 Task: Select Convenience. Add to cart, from pOpshelf for 2298 Nicholas Street, Scandia, Kansas 66966, Cell Number 785-335-5456, following item : Regal Health Food Dried Cranberries (11 oz) - 2
Action: Mouse moved to (282, 123)
Screenshot: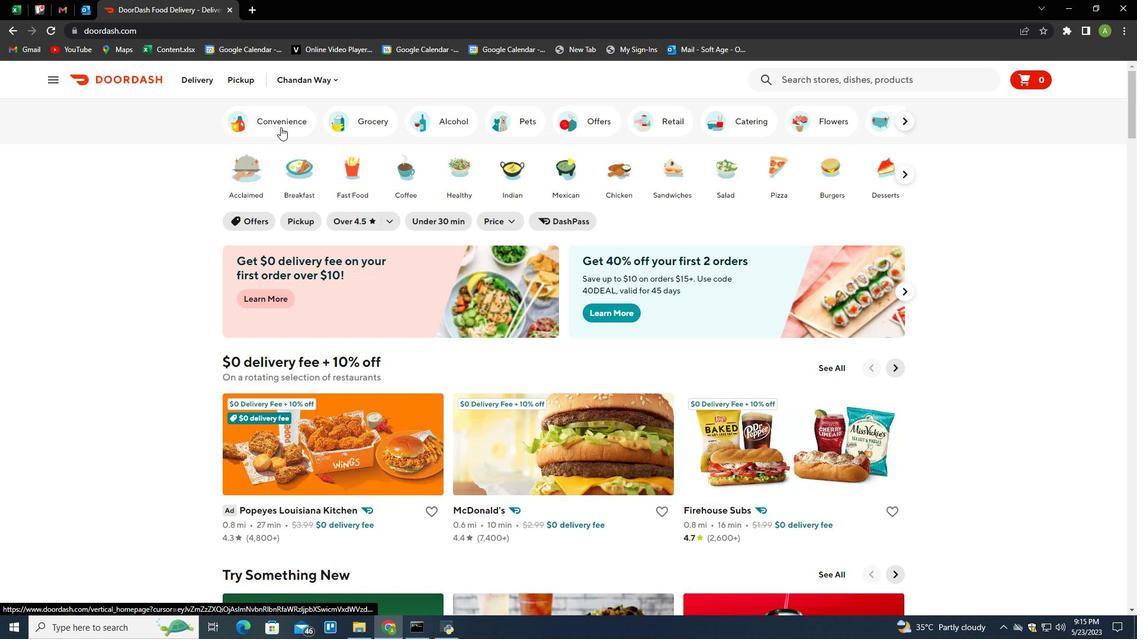 
Action: Mouse pressed left at (282, 123)
Screenshot: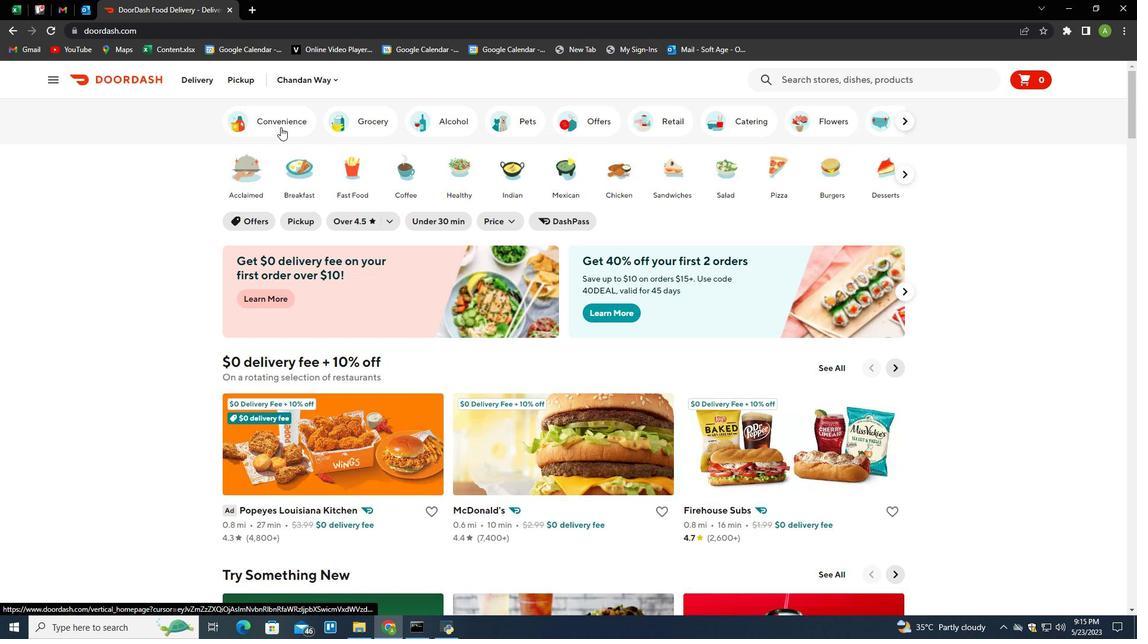 
Action: Mouse moved to (749, 448)
Screenshot: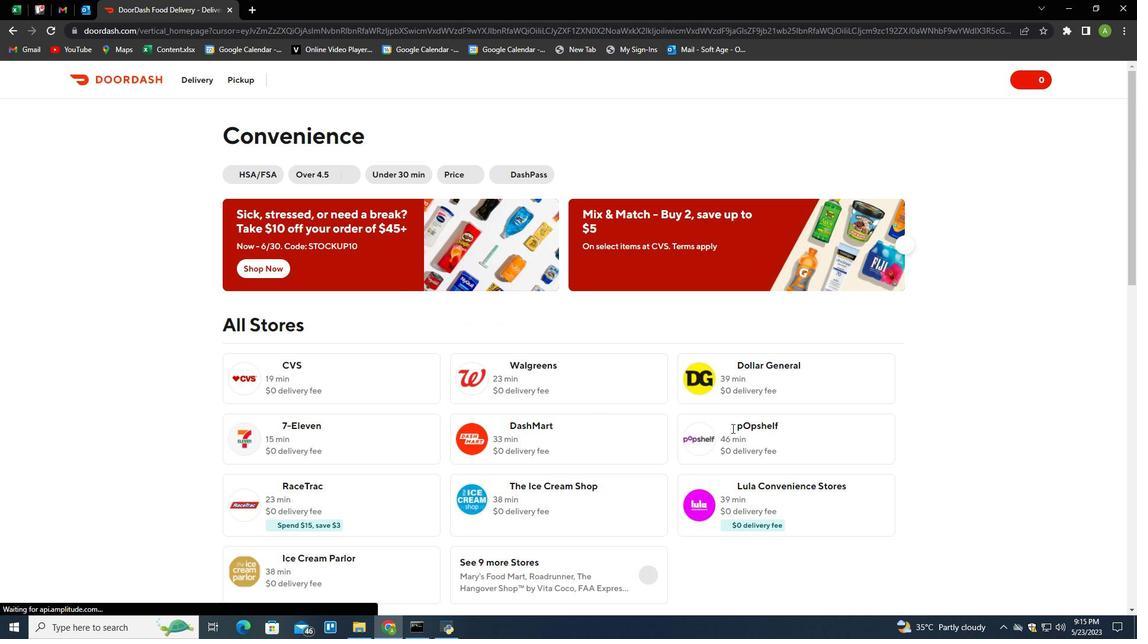 
Action: Mouse pressed left at (749, 448)
Screenshot: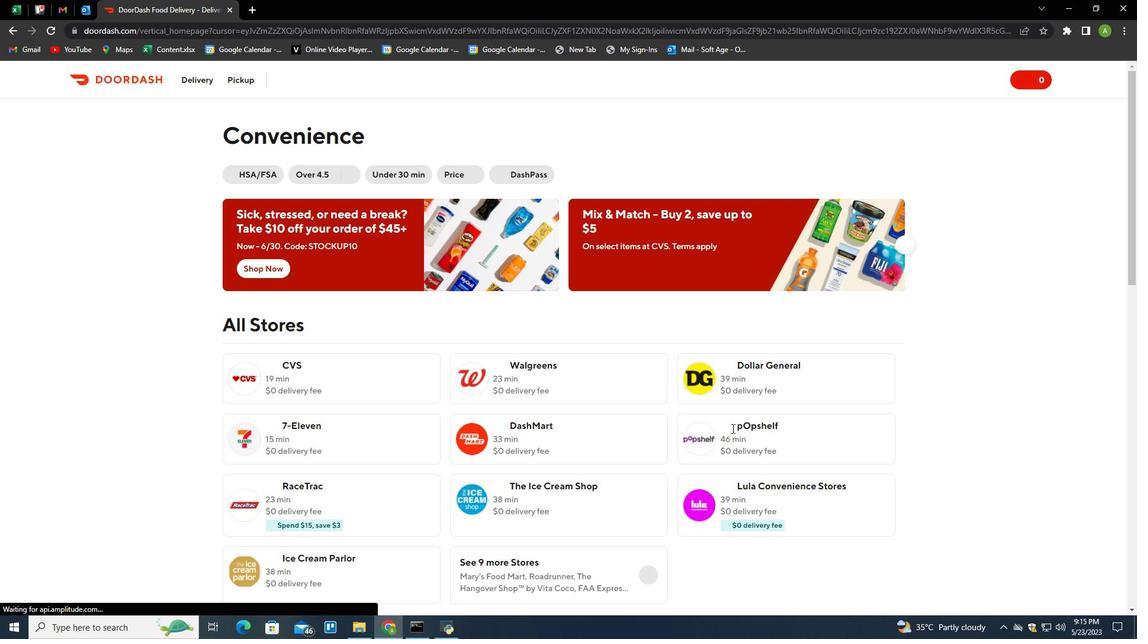
Action: Mouse moved to (244, 78)
Screenshot: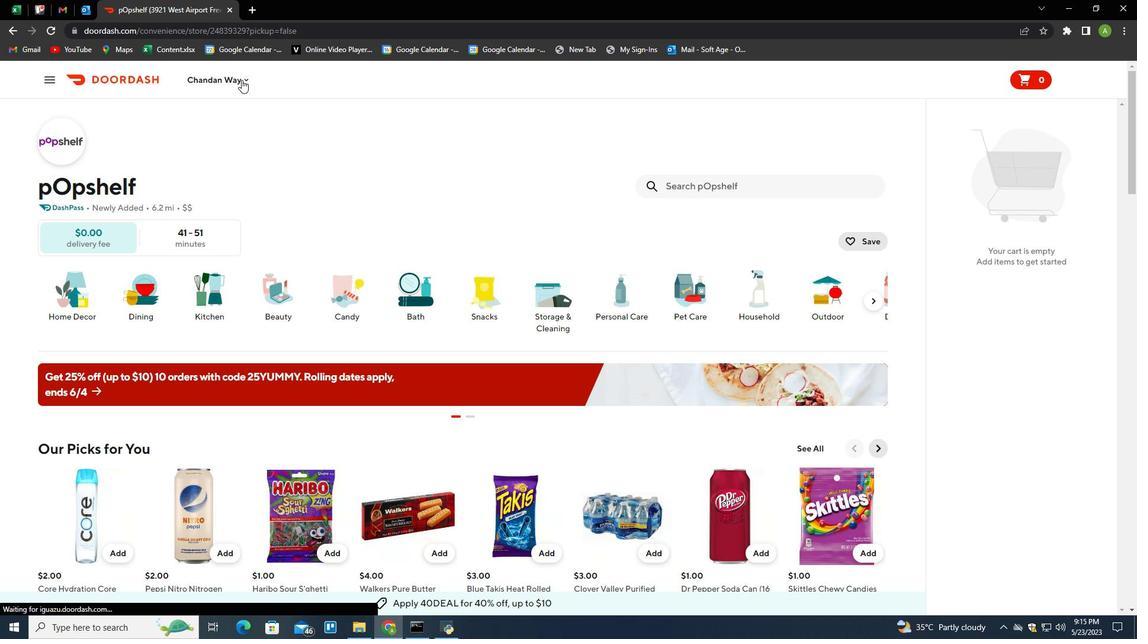 
Action: Mouse pressed left at (244, 78)
Screenshot: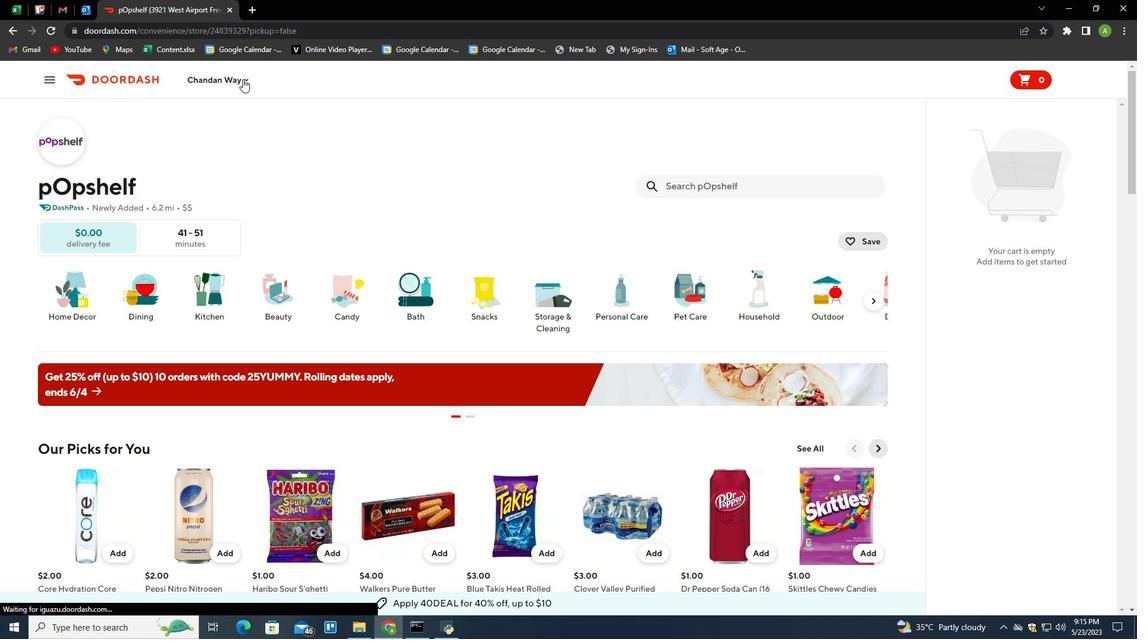 
Action: Mouse moved to (274, 128)
Screenshot: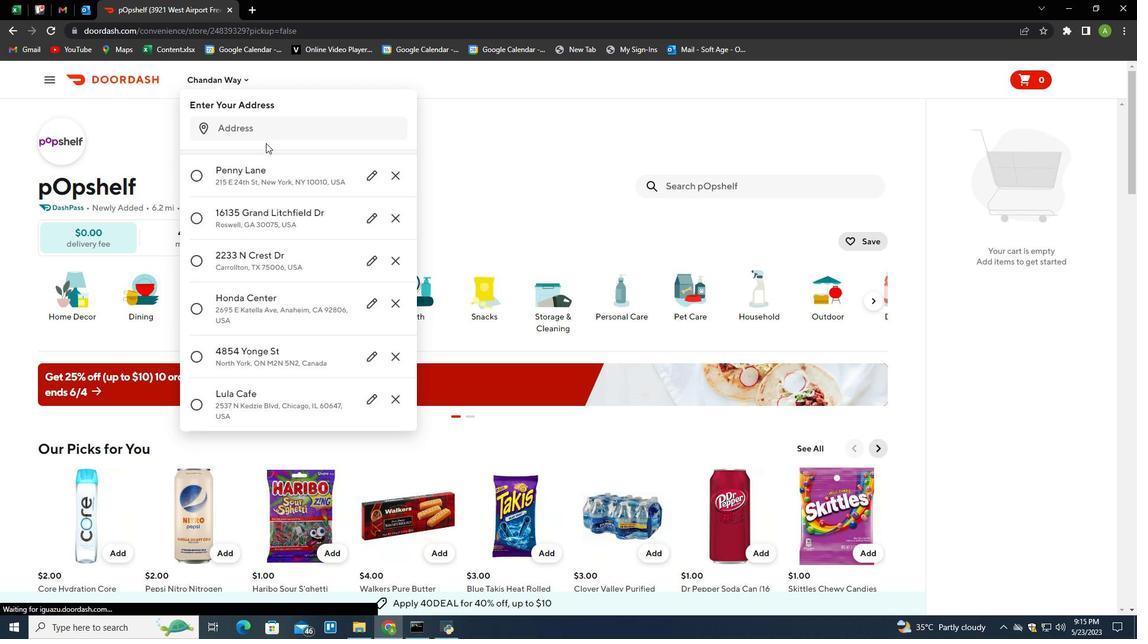 
Action: Mouse pressed left at (274, 128)
Screenshot: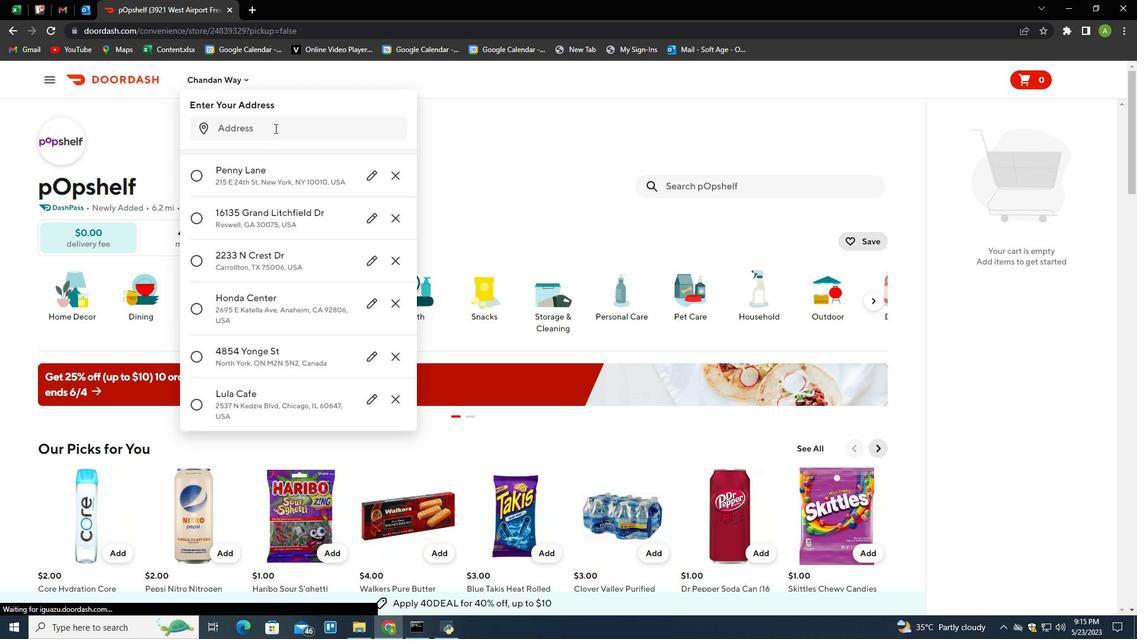 
Action: Mouse moved to (242, 158)
Screenshot: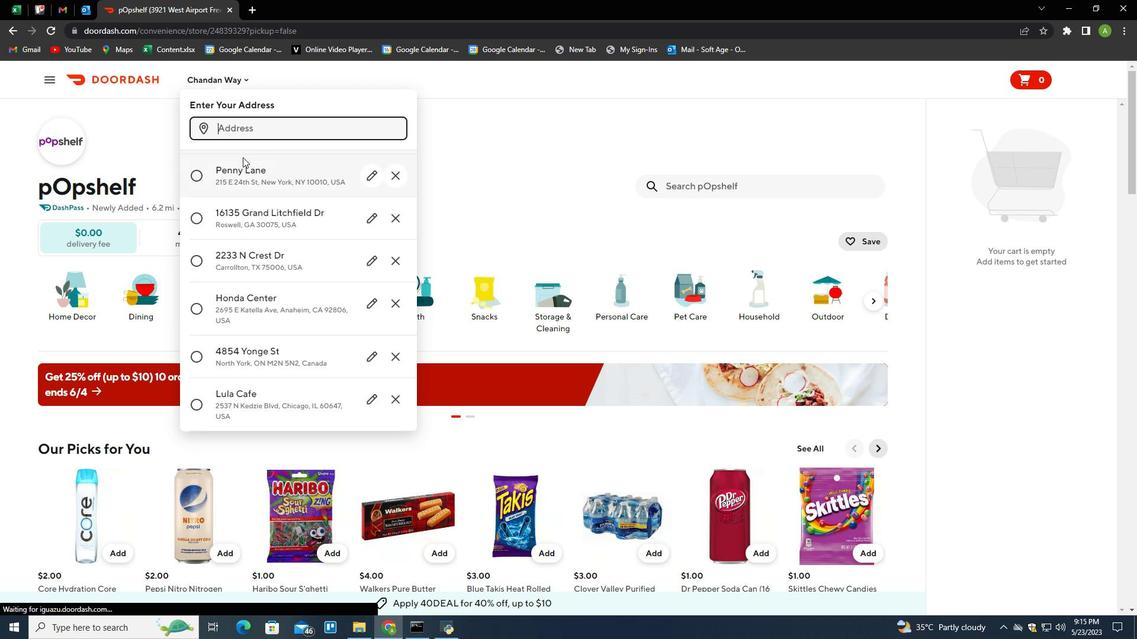 
Action: Key pressed 2298<Key.space>nicholas<Key.space>street<Key.space><Key.backspace>,<Key.space>scandia,<Key.space>kansas<Key.space>66966<Key.enter>
Screenshot: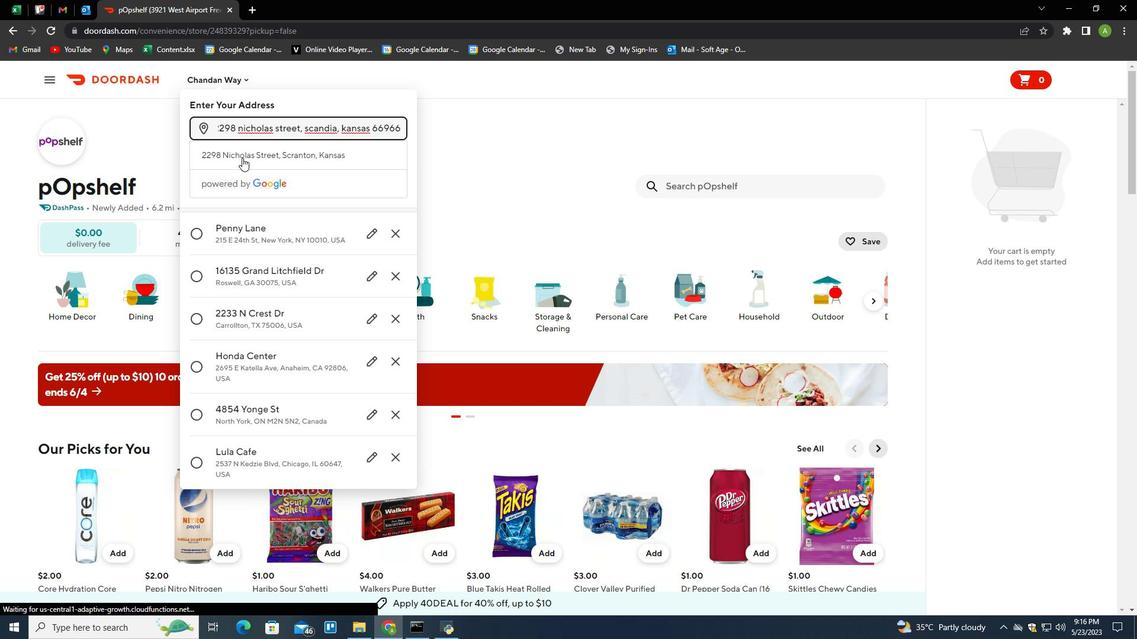 
Action: Mouse moved to (337, 473)
Screenshot: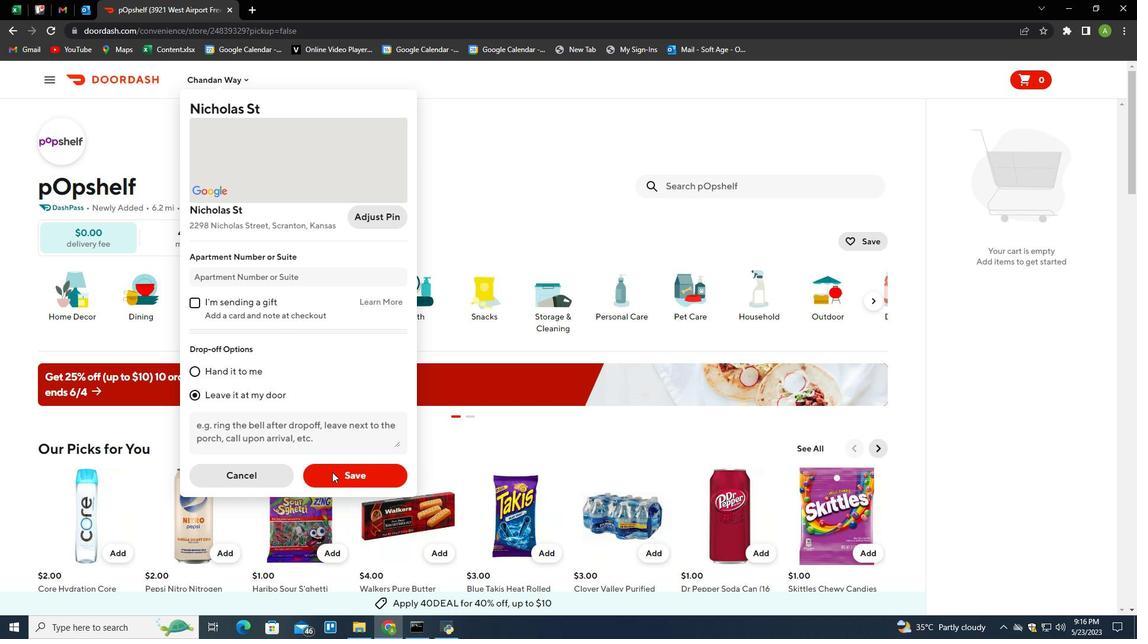 
Action: Mouse pressed left at (337, 473)
Screenshot: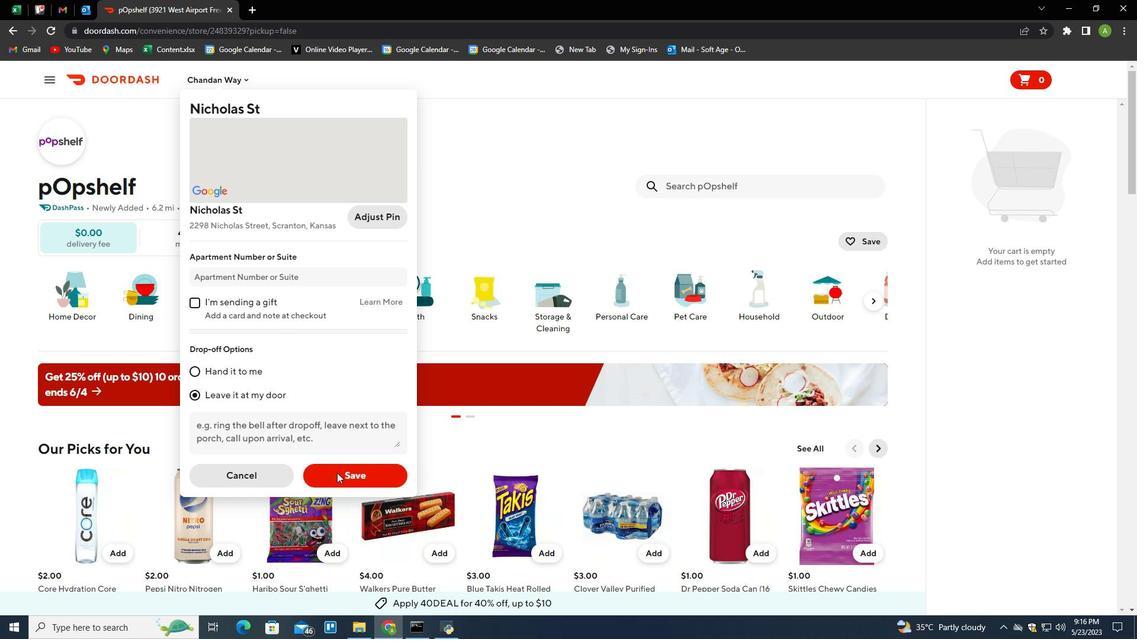 
Action: Mouse moved to (739, 185)
Screenshot: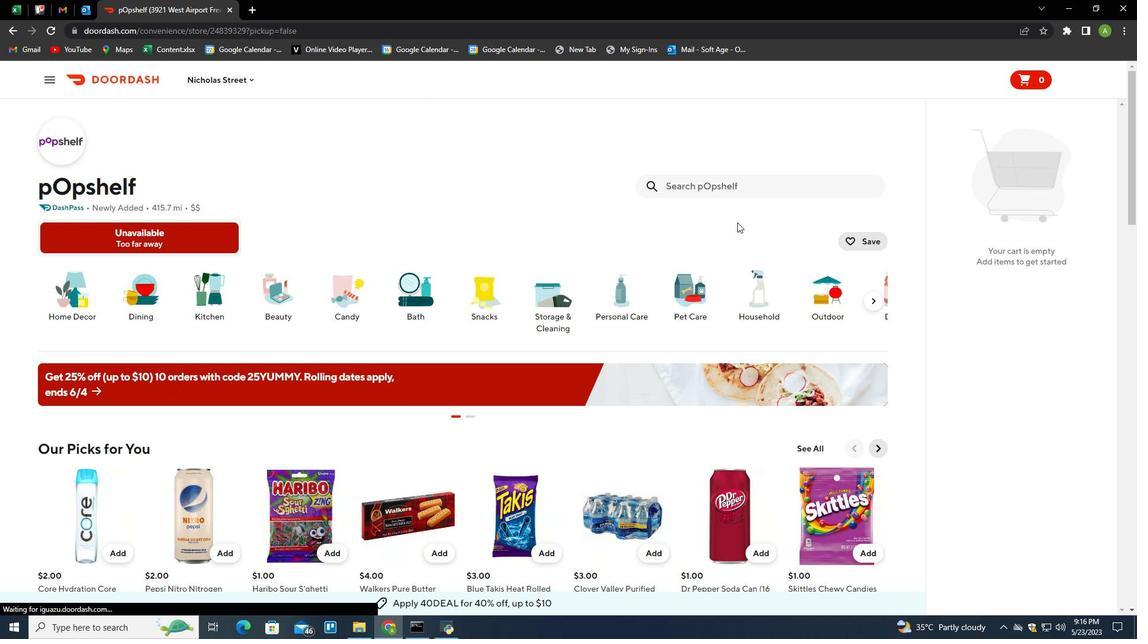 
Action: Mouse pressed left at (739, 185)
Screenshot: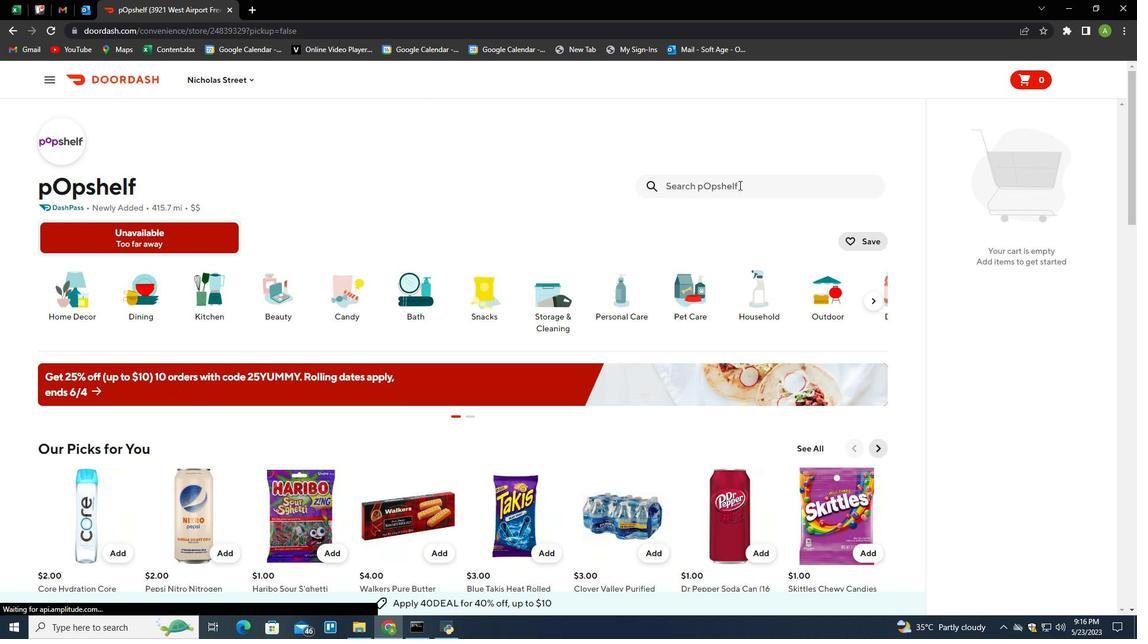 
Action: Mouse moved to (671, 279)
Screenshot: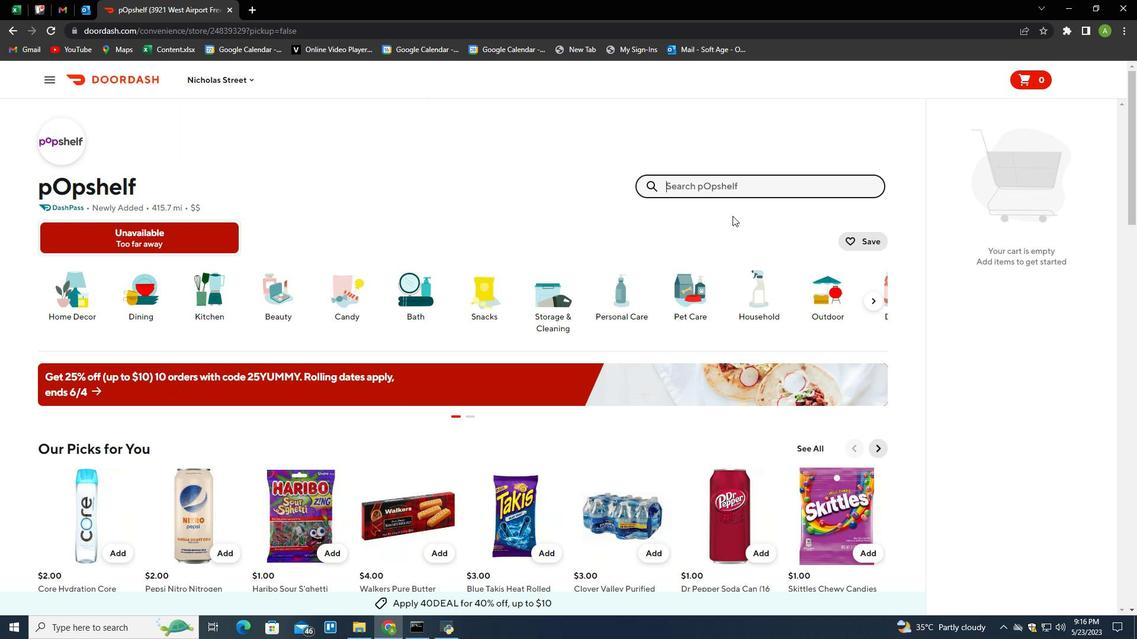 
Action: Key pressed regal<Key.space>healtj<Key.backspace>h<Key.space>food<Key.space>dried<Key.space>cranberris<Key.backspace>es<Key.space><Key.shift>(11<Key.space>opz<Key.backspace><Key.backspace>z<Key.shift>)<Key.enter>
Screenshot: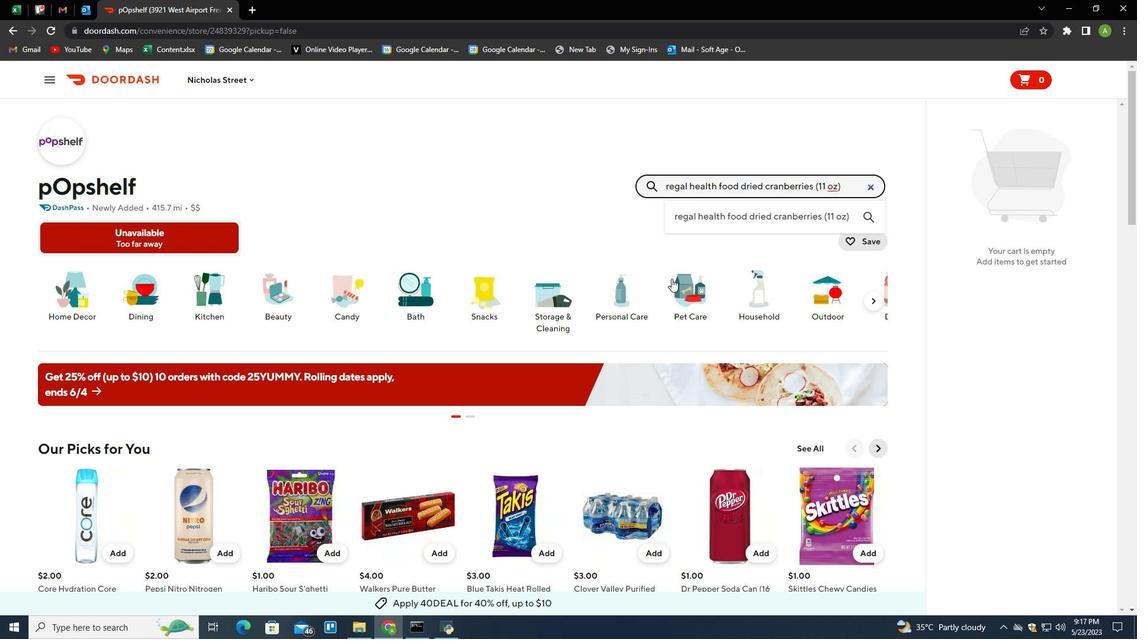
Action: Mouse moved to (116, 311)
Screenshot: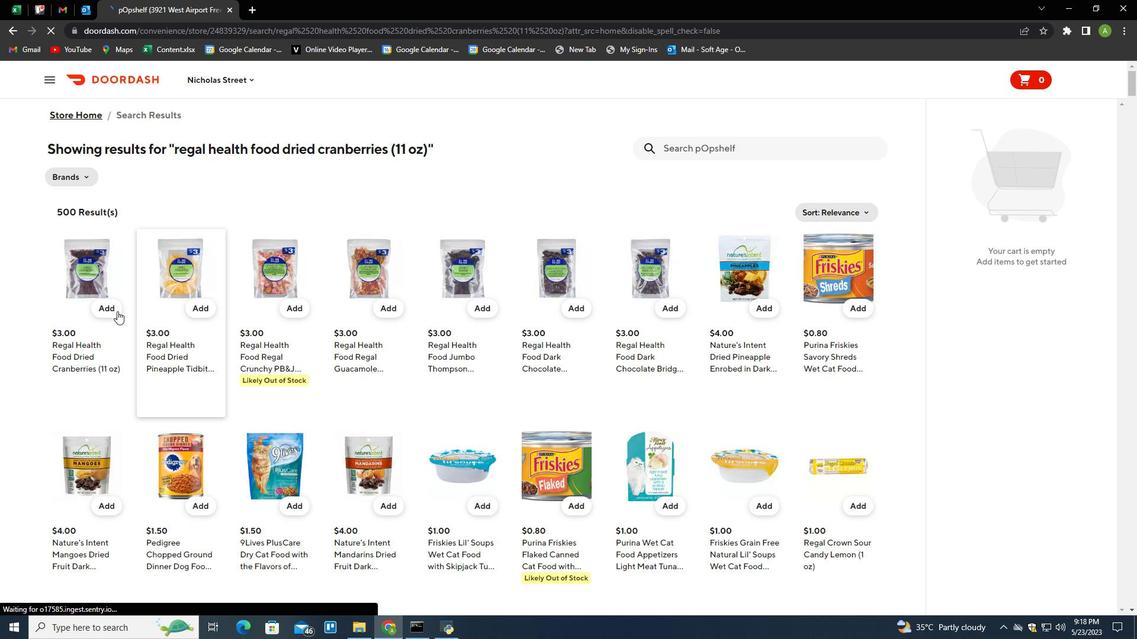 
Action: Mouse pressed left at (116, 311)
Screenshot: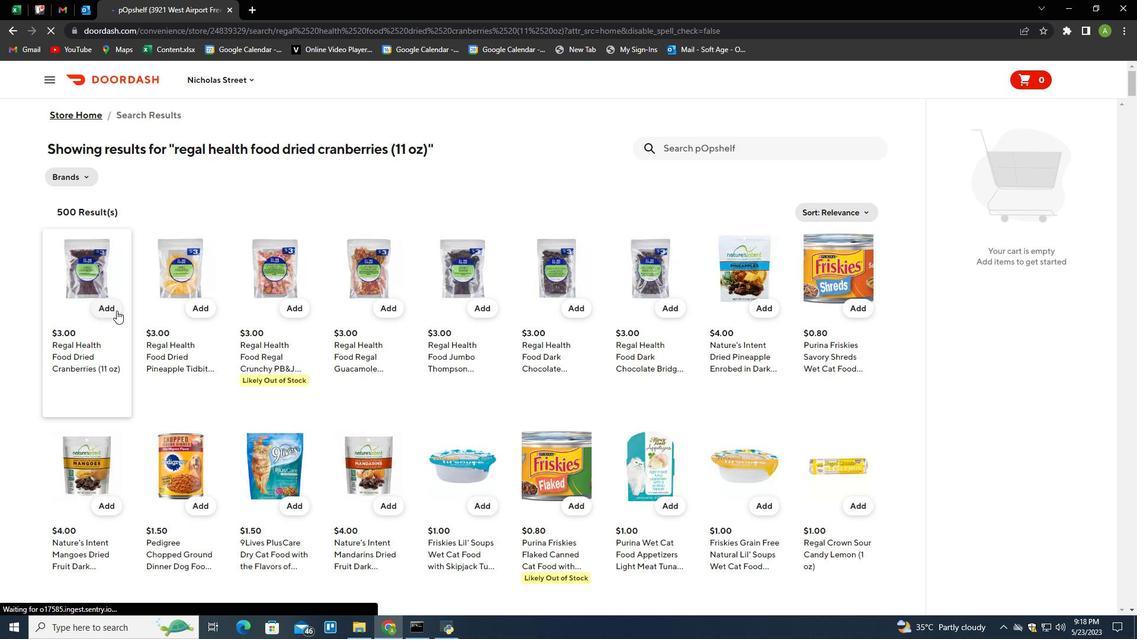 
Action: Mouse moved to (1094, 206)
Screenshot: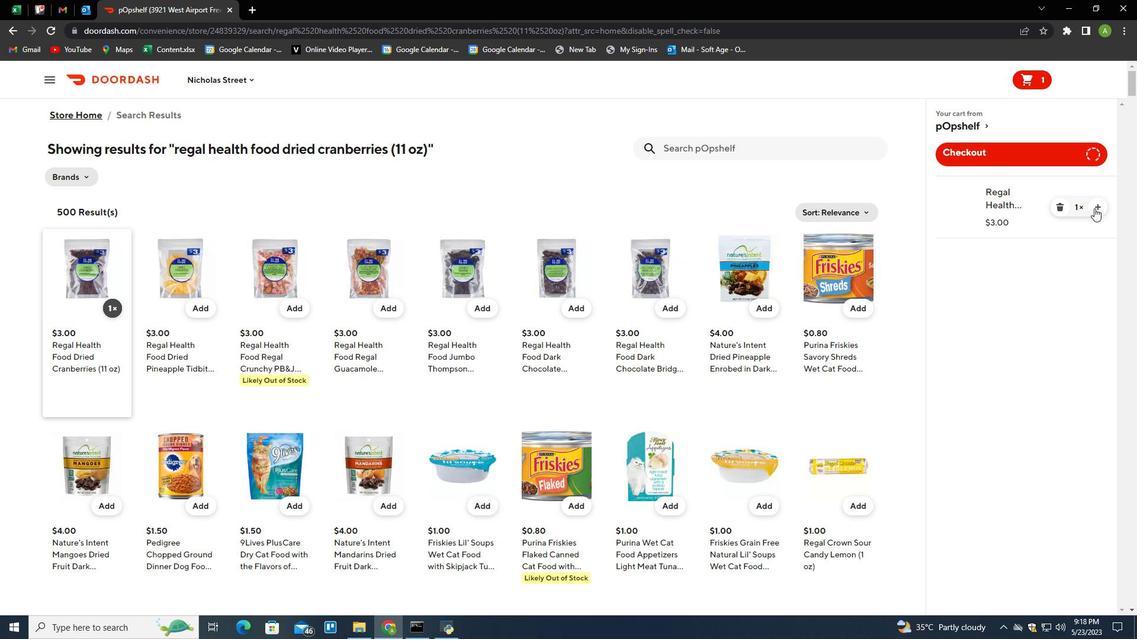 
Action: Mouse pressed left at (1094, 206)
Screenshot: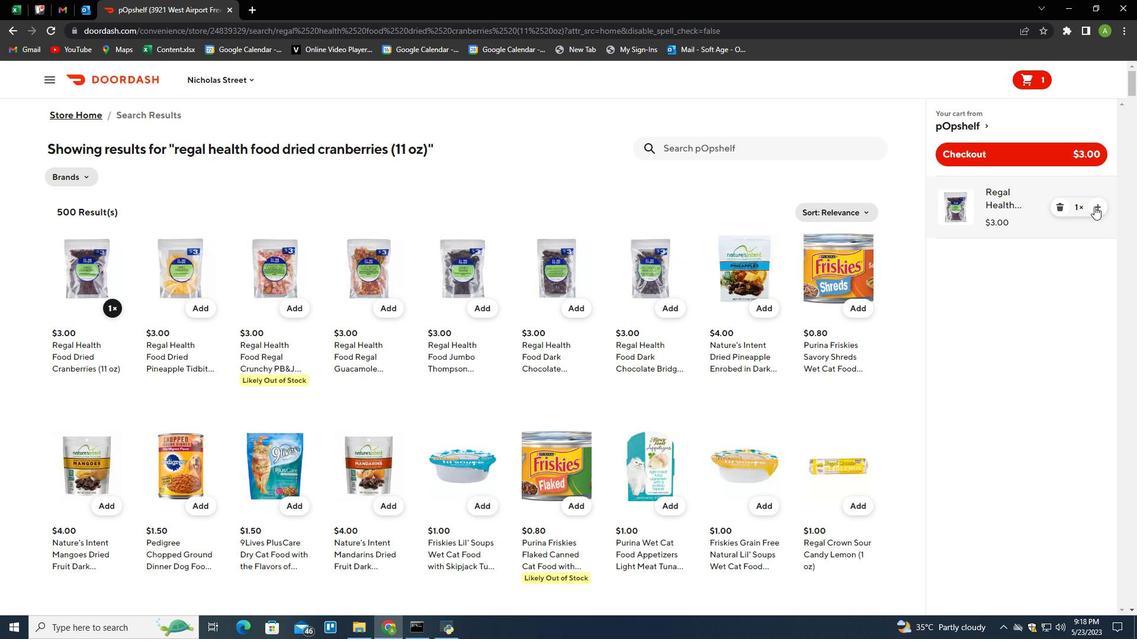 
Action: Mouse moved to (934, 196)
Screenshot: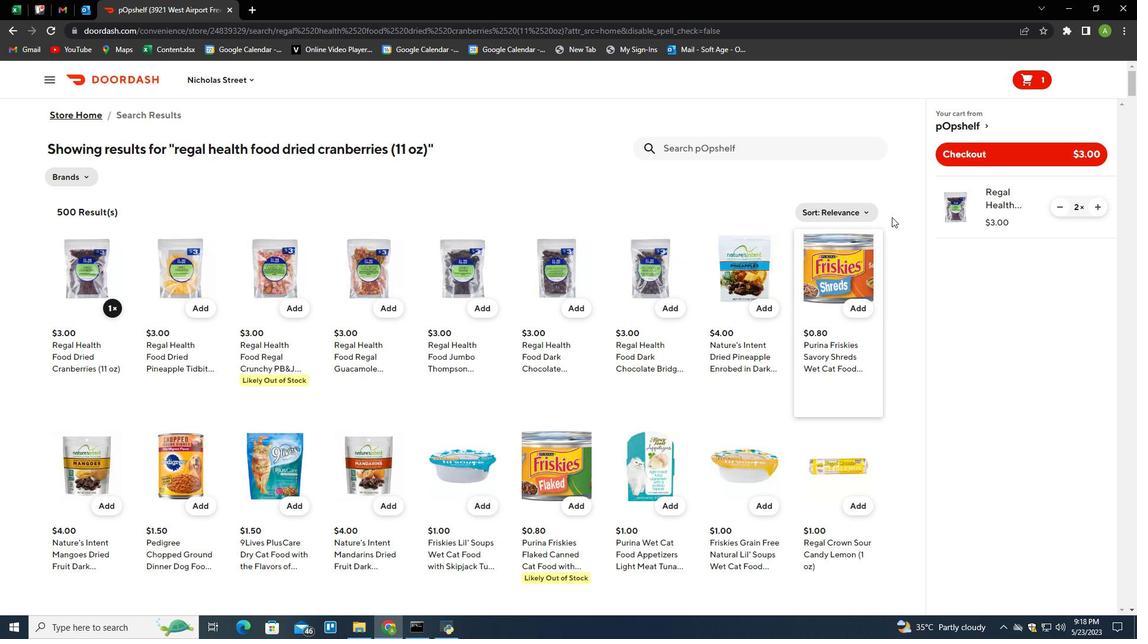 
Action: Mouse scrolled (934, 196) with delta (0, 0)
Screenshot: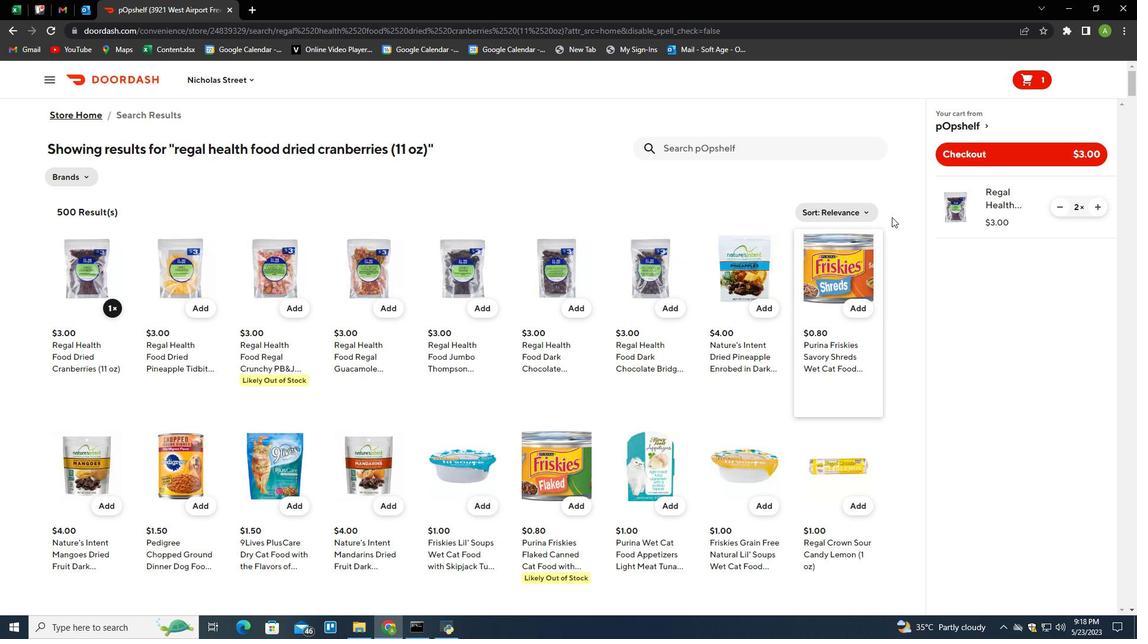
Action: Mouse moved to (955, 185)
Screenshot: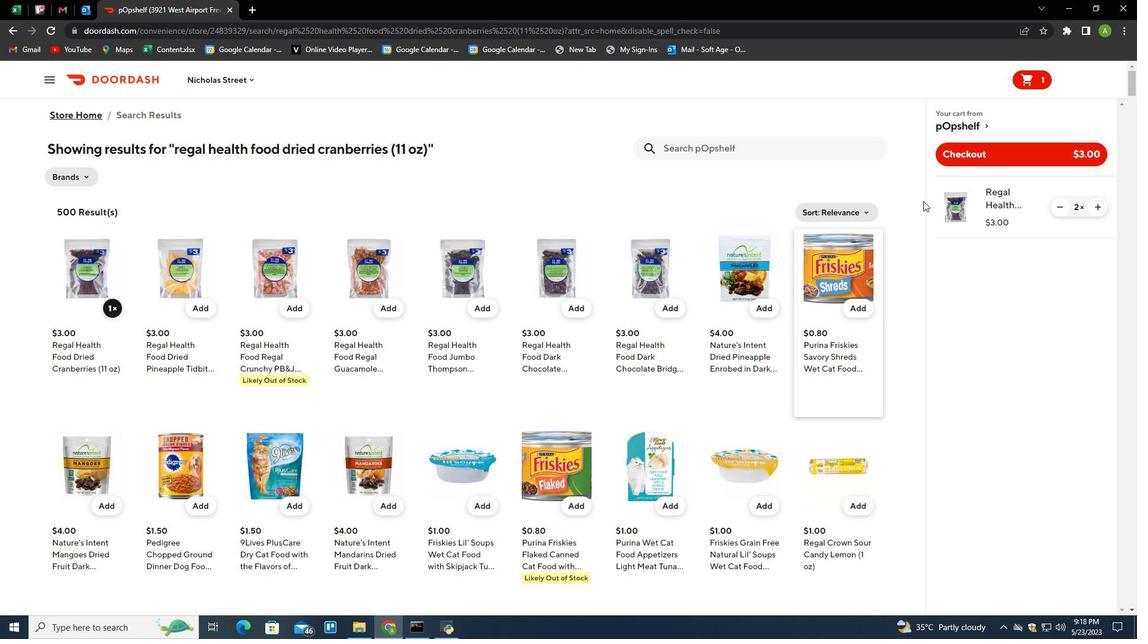 
Action: Mouse scrolled (955, 186) with delta (0, 0)
Screenshot: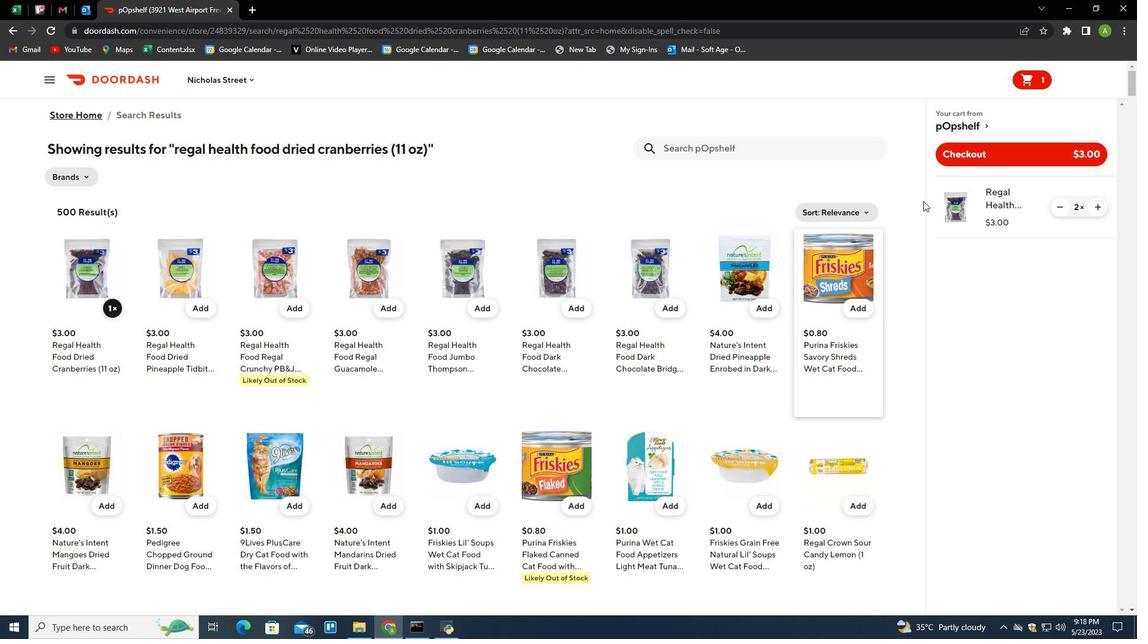 
Action: Mouse moved to (972, 157)
Screenshot: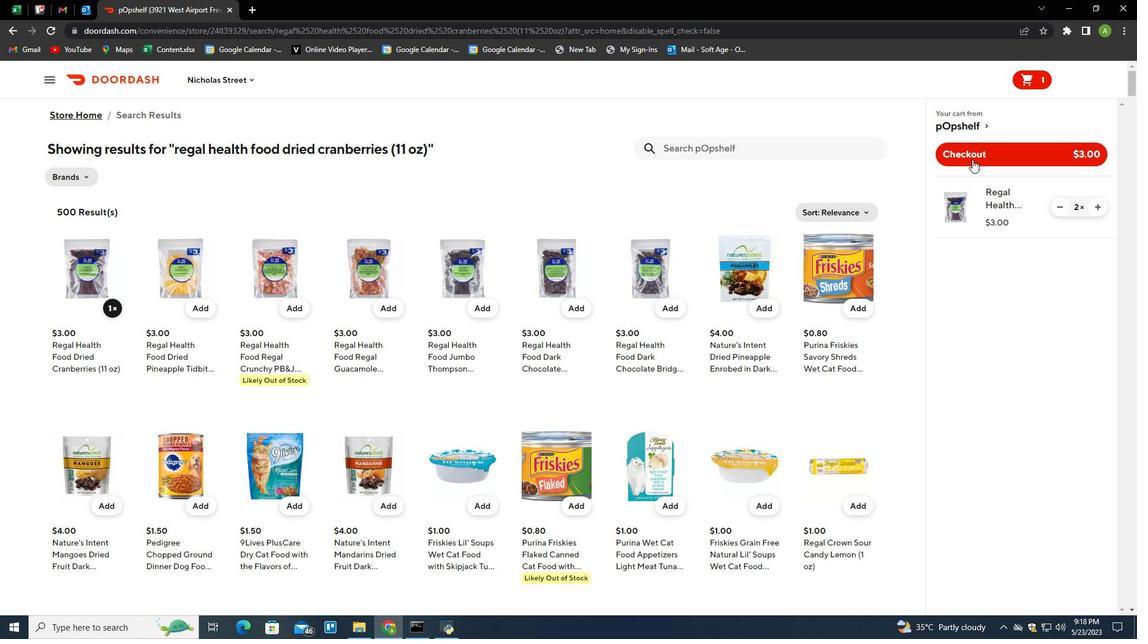 
Action: Mouse pressed left at (972, 157)
Screenshot: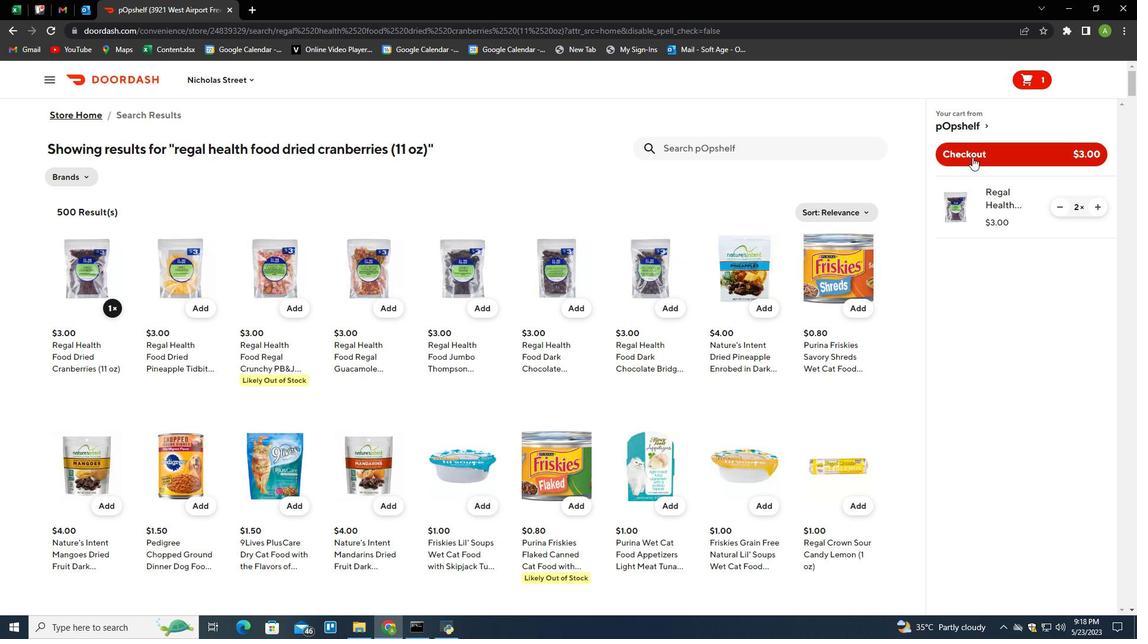 
Action: Mouse moved to (419, 264)
Screenshot: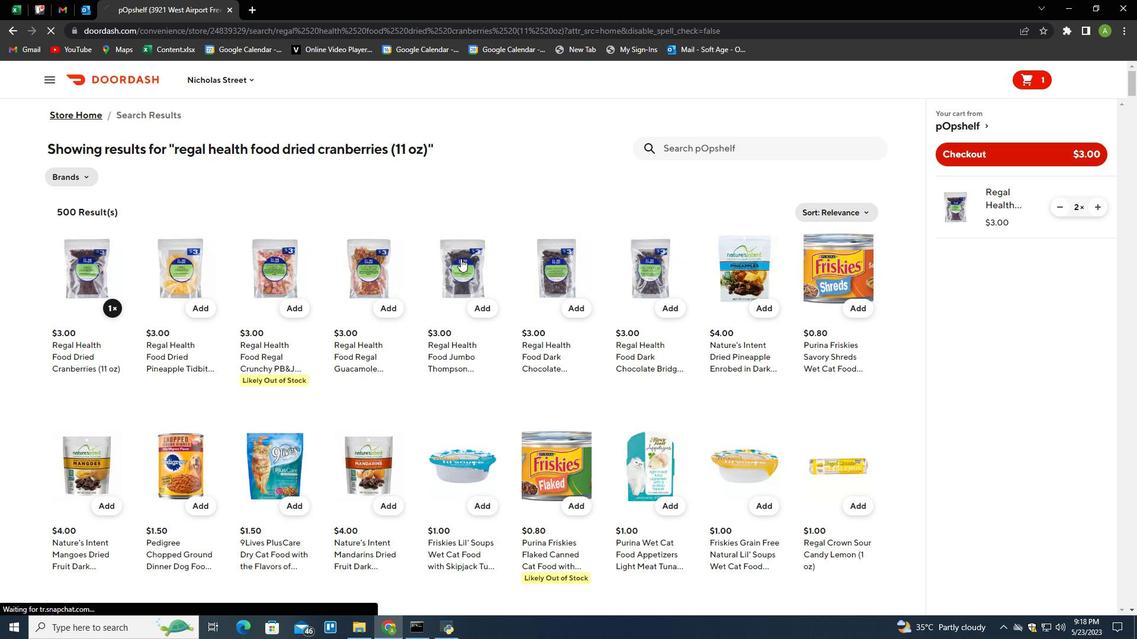 
